 Task: Change the reflection opacity of text to 50%.
Action: Mouse moved to (710, 201)
Screenshot: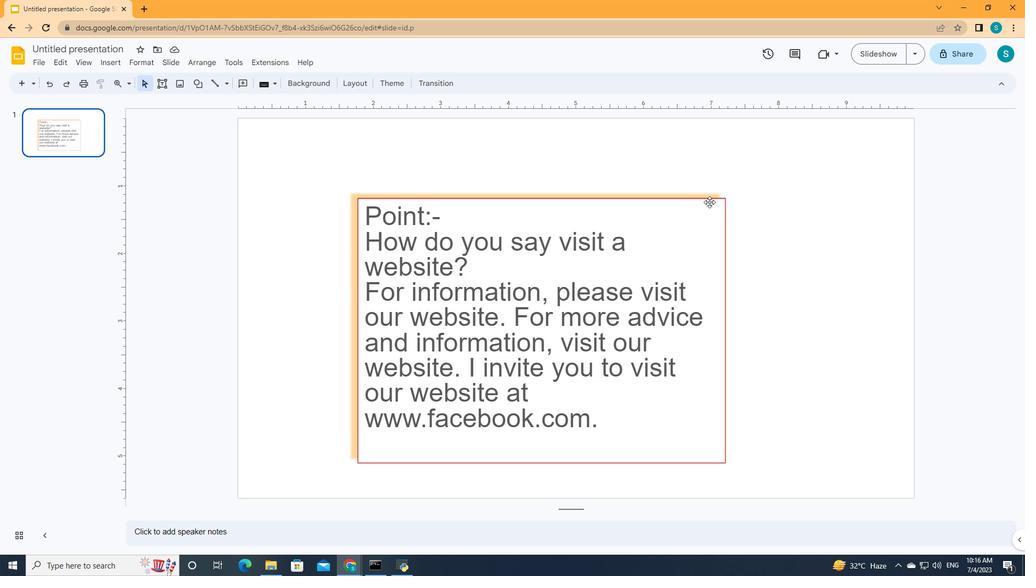 
Action: Mouse pressed left at (710, 201)
Screenshot: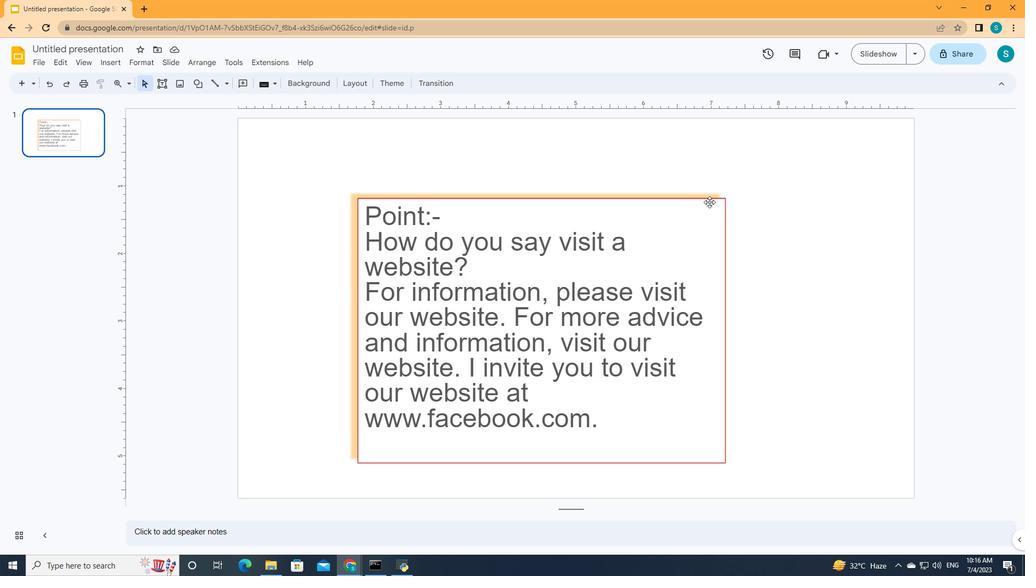 
Action: Mouse moved to (762, 80)
Screenshot: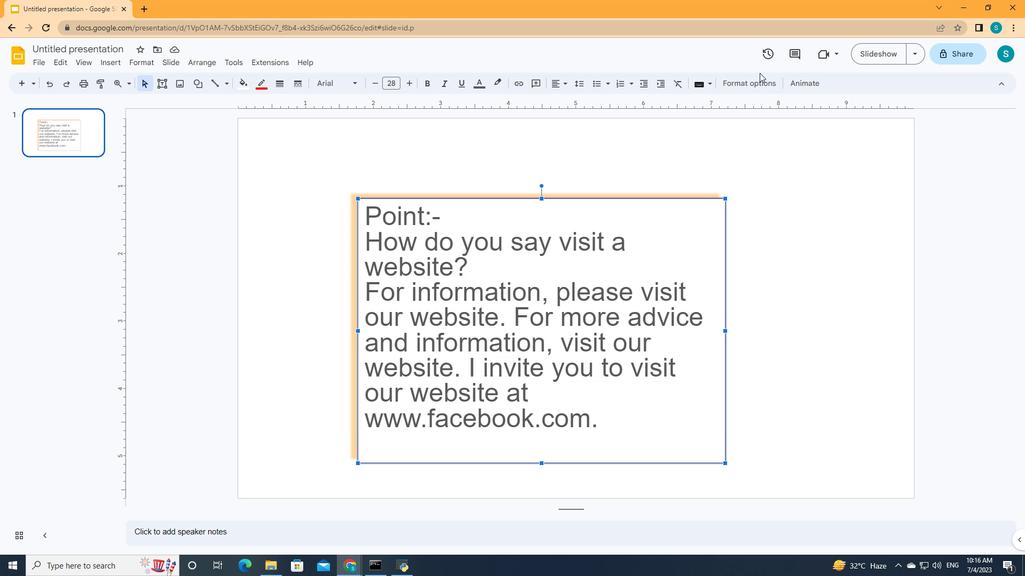 
Action: Mouse pressed left at (762, 80)
Screenshot: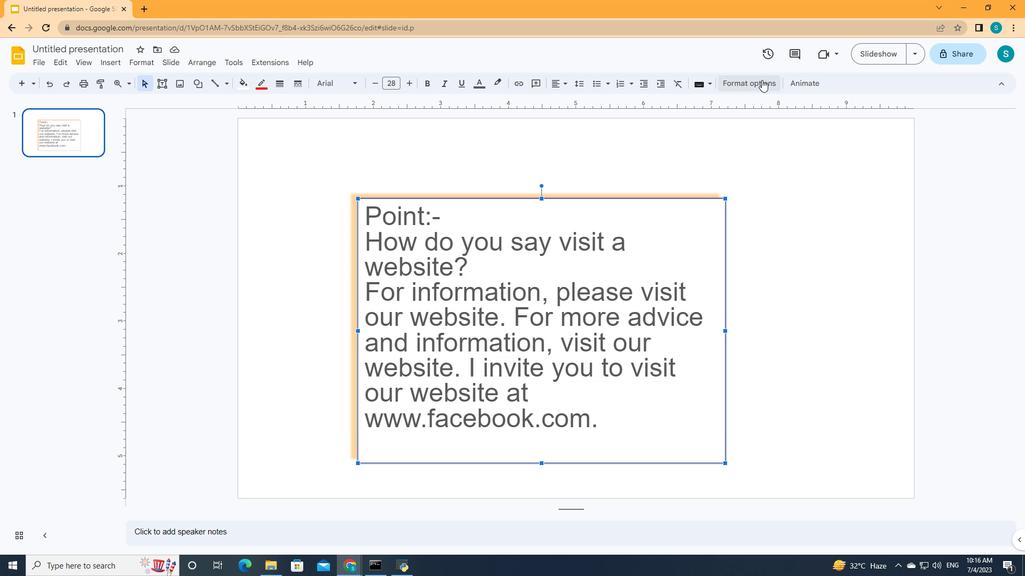 
Action: Mouse moved to (876, 251)
Screenshot: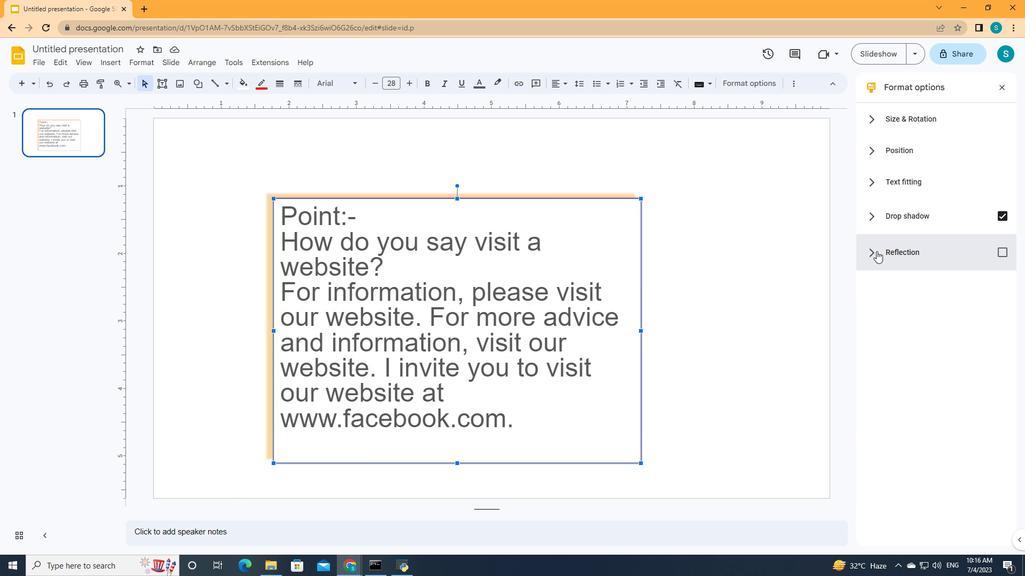 
Action: Mouse pressed left at (876, 251)
Screenshot: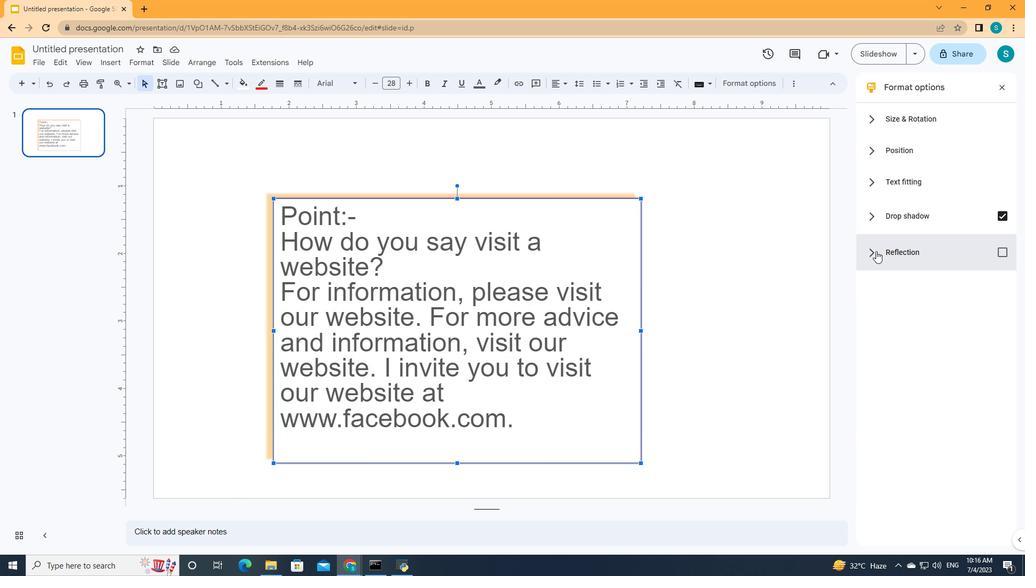 
Action: Mouse moved to (1005, 296)
Screenshot: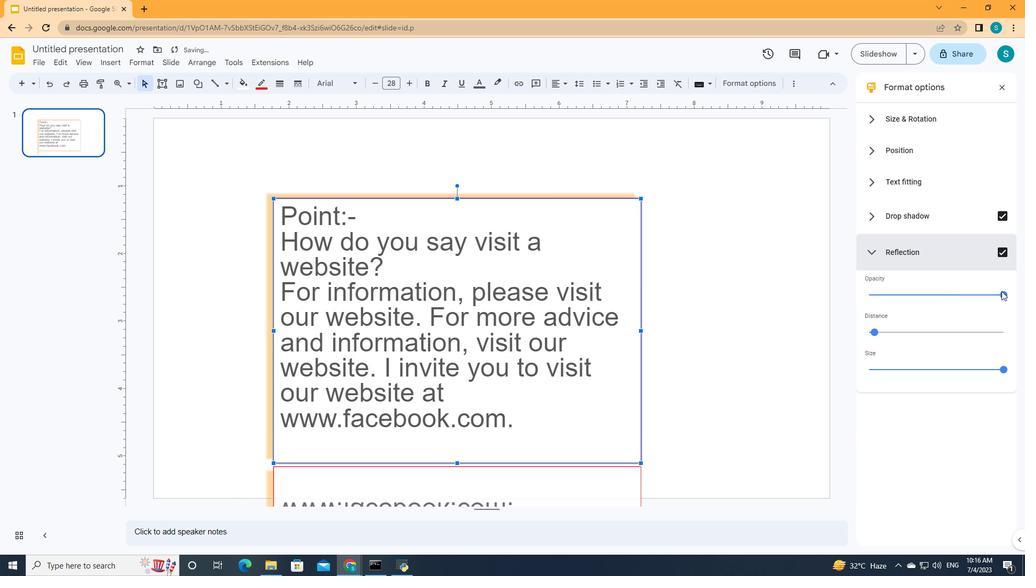
Action: Mouse pressed left at (1005, 296)
Screenshot: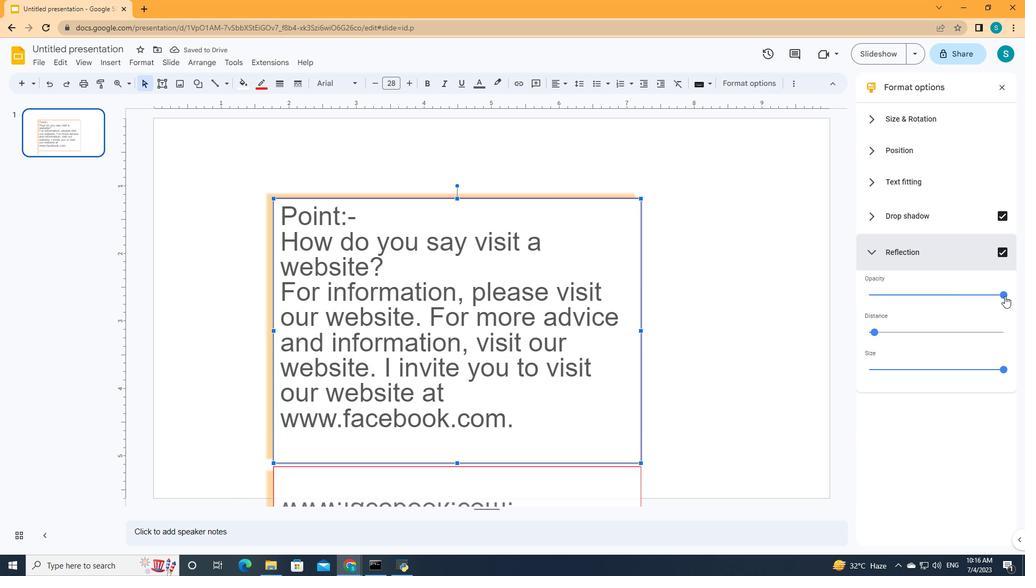 
Action: Mouse moved to (938, 304)
Screenshot: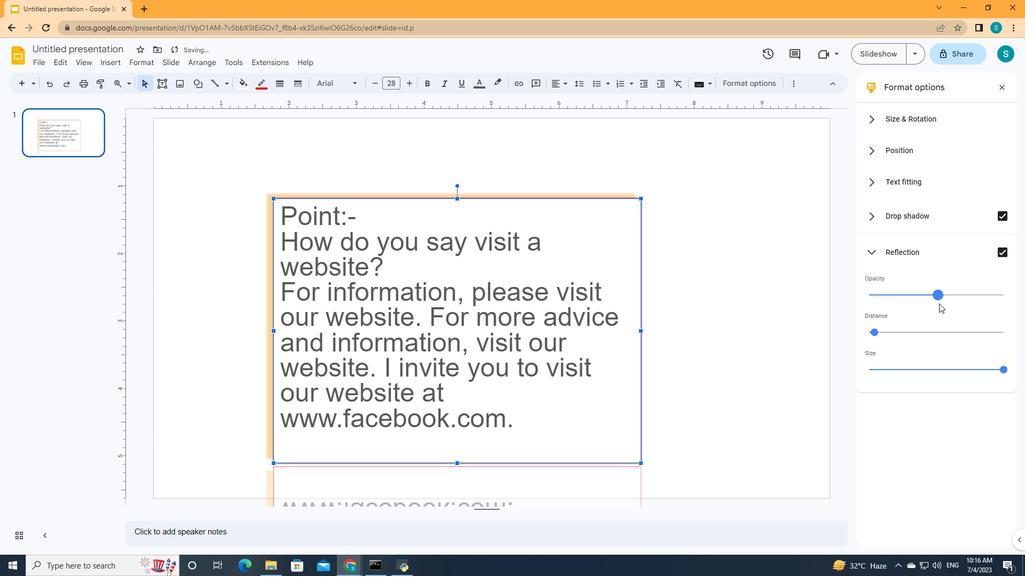 
Action: Key pressed <Key.left>
Screenshot: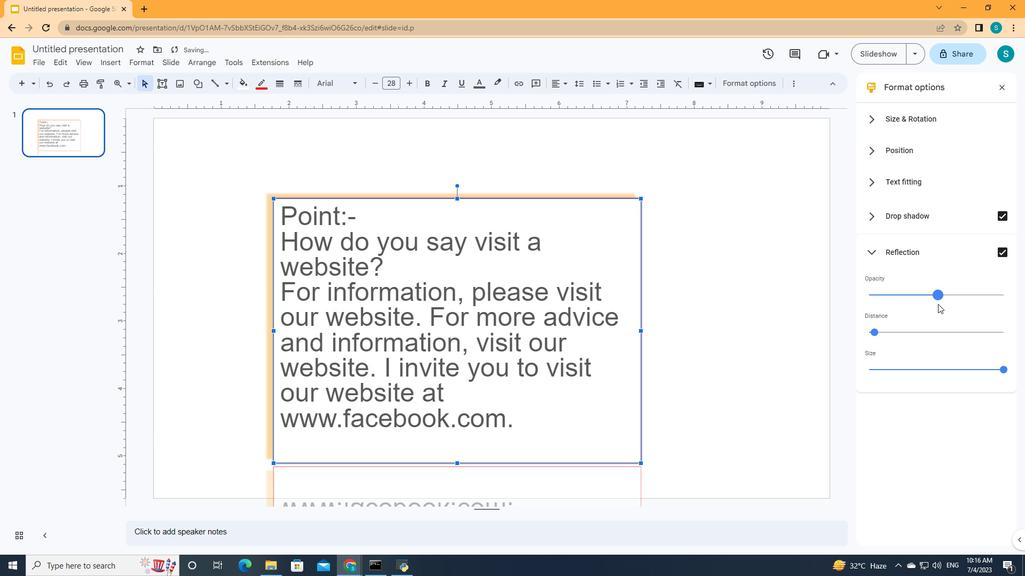 
